 Task: Create List Sales Analytics in Board Newsletter Layout Ideas to Workspace Leadership Coaching. Create List Customer Relationship Management in Board Customer Journey Mapping to Workspace Leadership Coaching. Create List Customer Acquisition in Board Public Relations Event Coordination and Execution to Workspace Leadership Coaching
Action: Mouse moved to (72, 285)
Screenshot: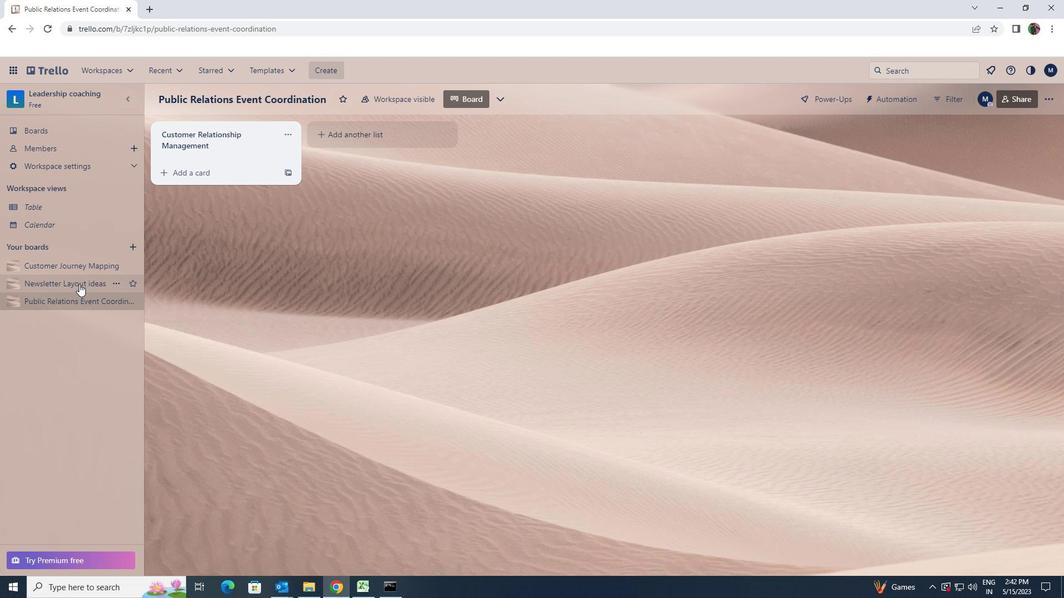
Action: Mouse pressed left at (72, 285)
Screenshot: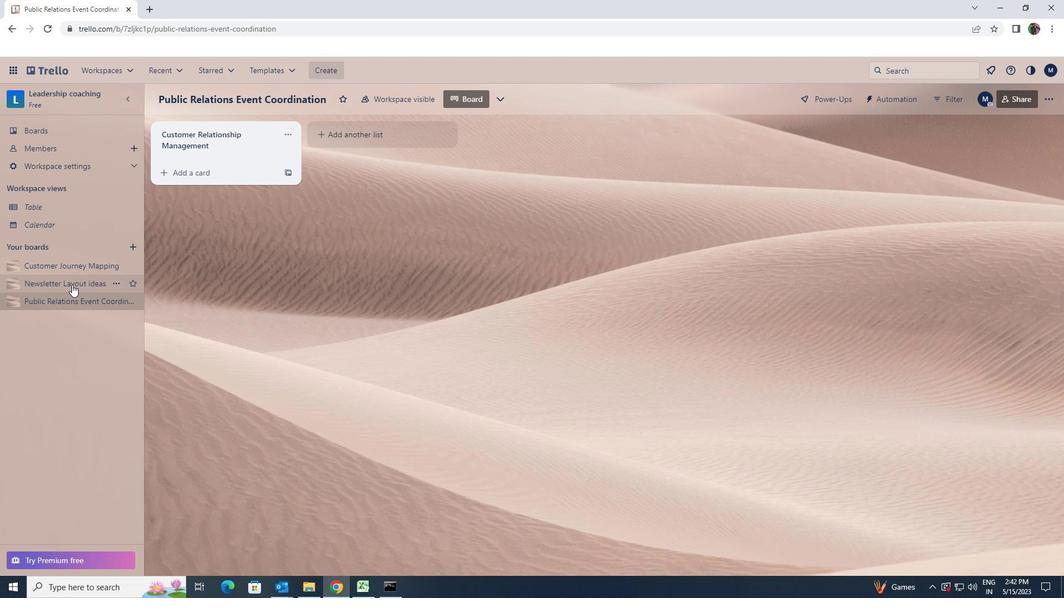 
Action: Mouse moved to (324, 138)
Screenshot: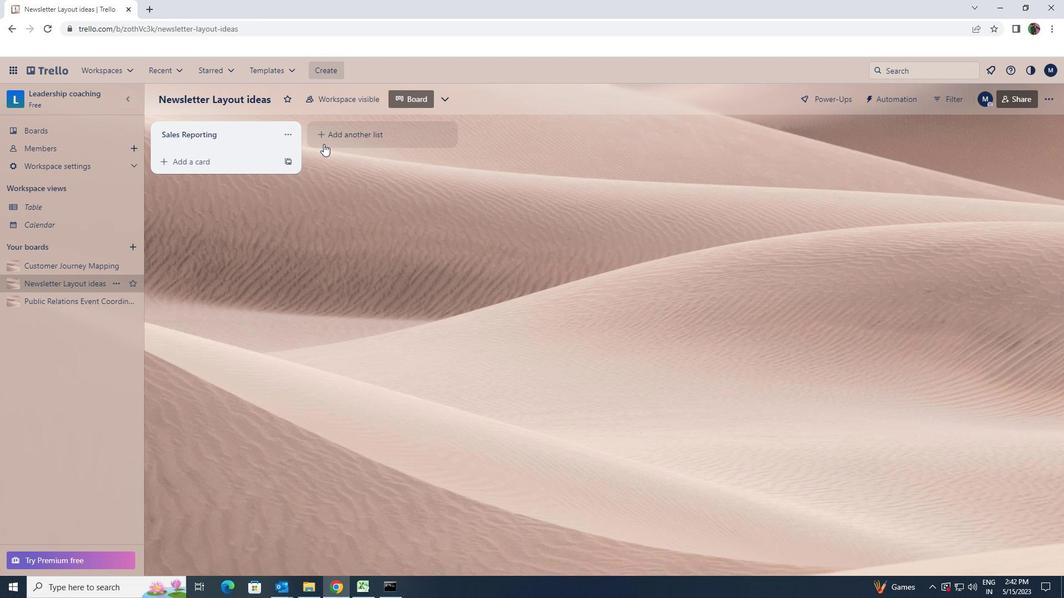 
Action: Mouse pressed left at (324, 138)
Screenshot: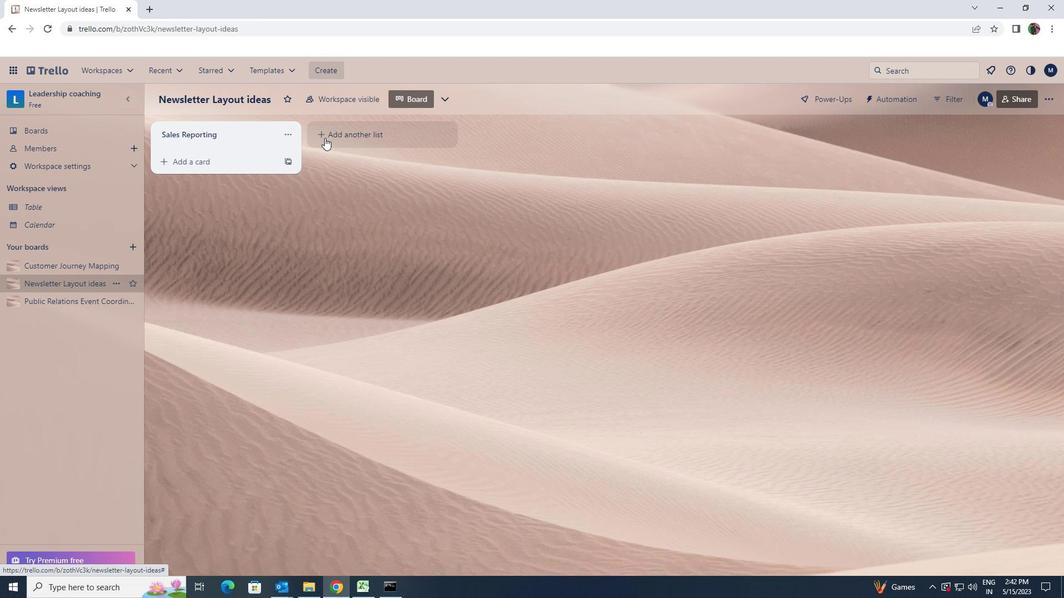 
Action: Key pressed <Key.shift>SALES<Key.space><Key.shift><Key.shift>ANALYTICS
Screenshot: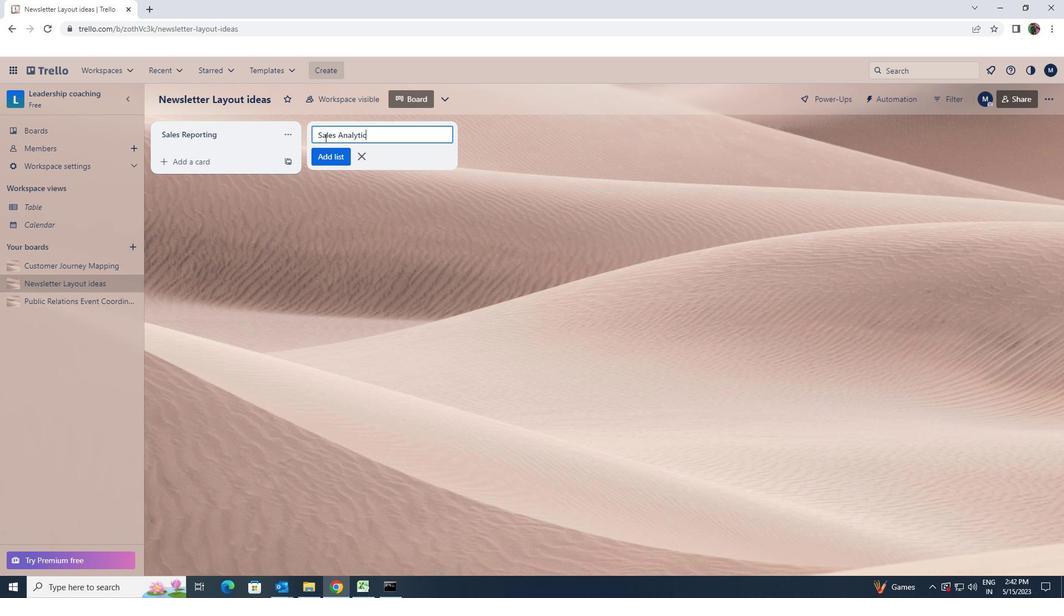
Action: Mouse moved to (332, 147)
Screenshot: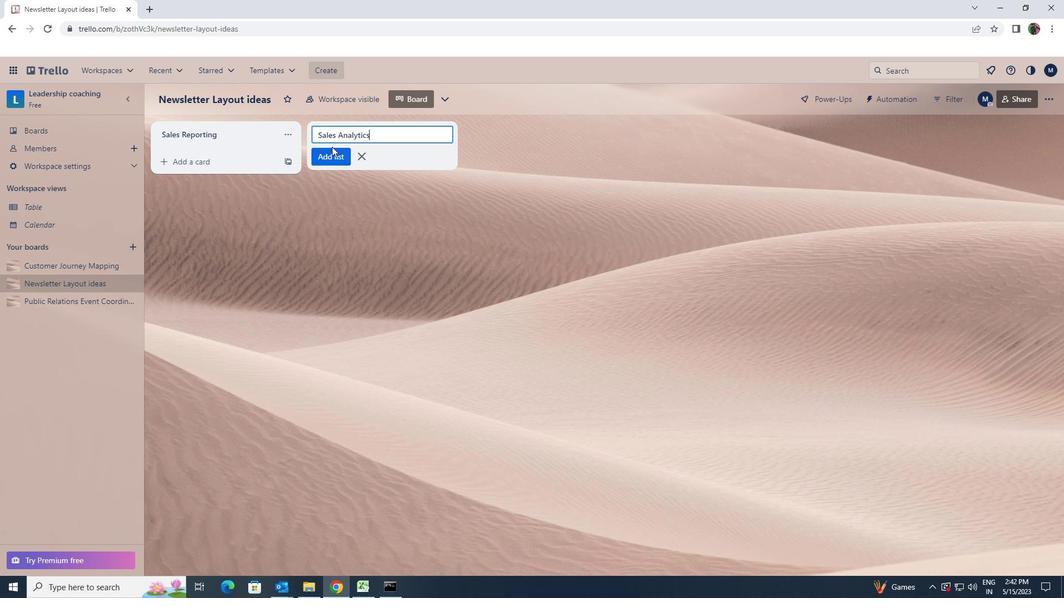 
Action: Mouse pressed left at (332, 147)
Screenshot: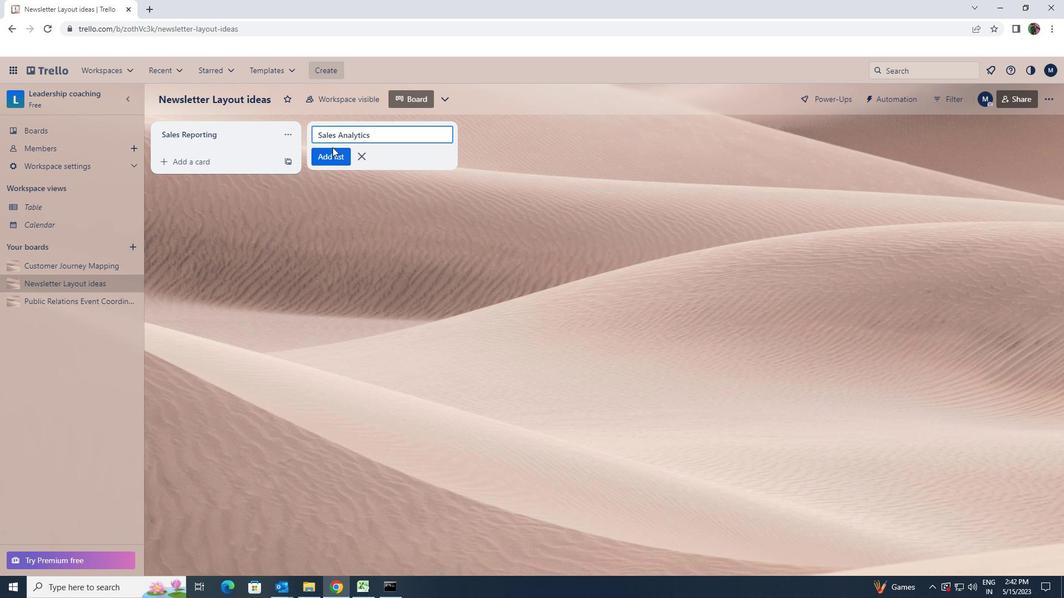 
Action: Mouse moved to (336, 155)
Screenshot: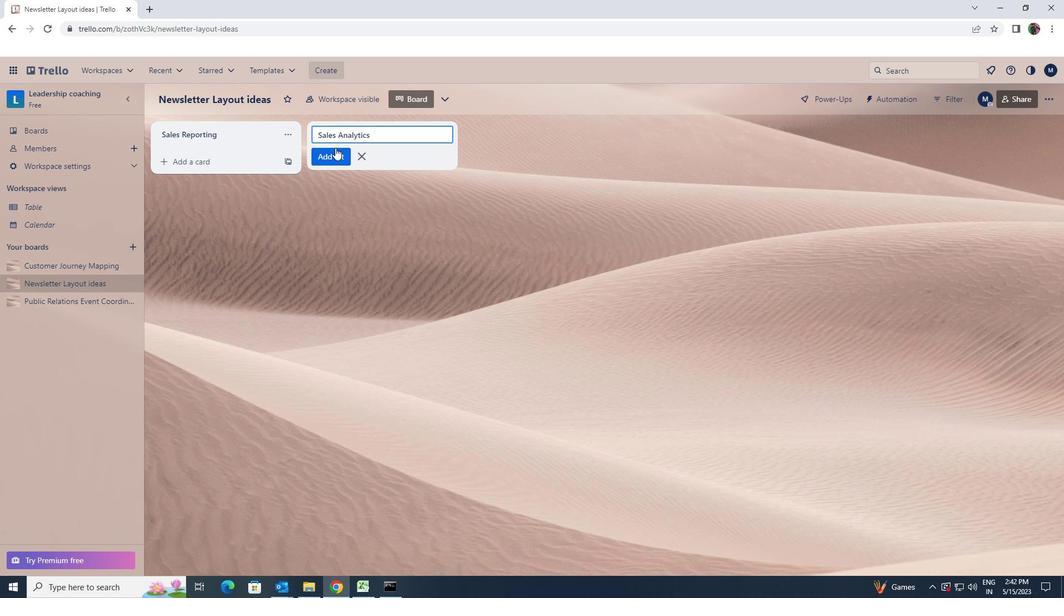 
Action: Mouse pressed left at (336, 155)
Screenshot: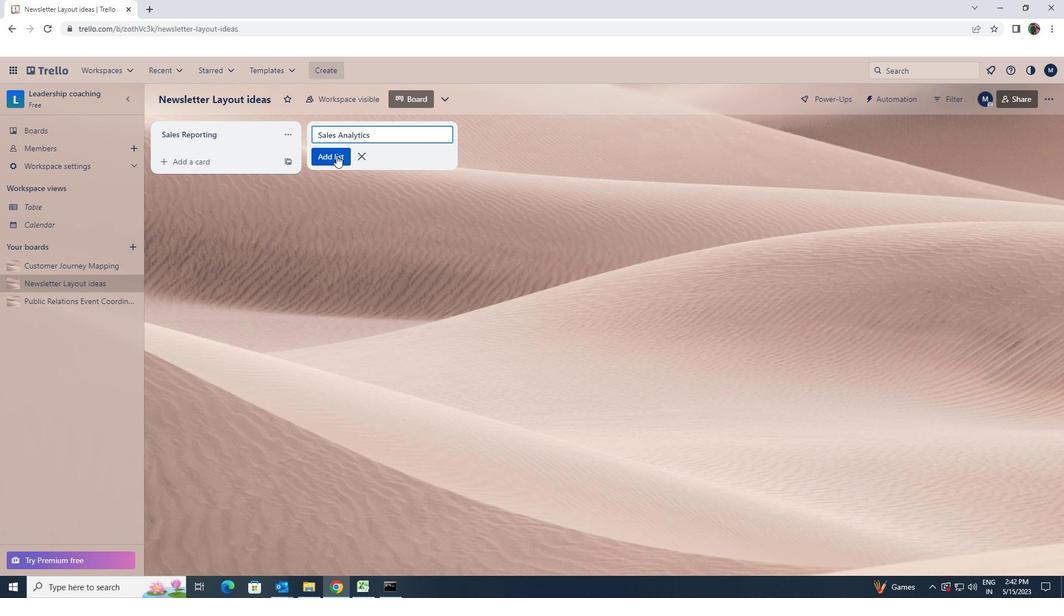 
Action: Mouse moved to (75, 266)
Screenshot: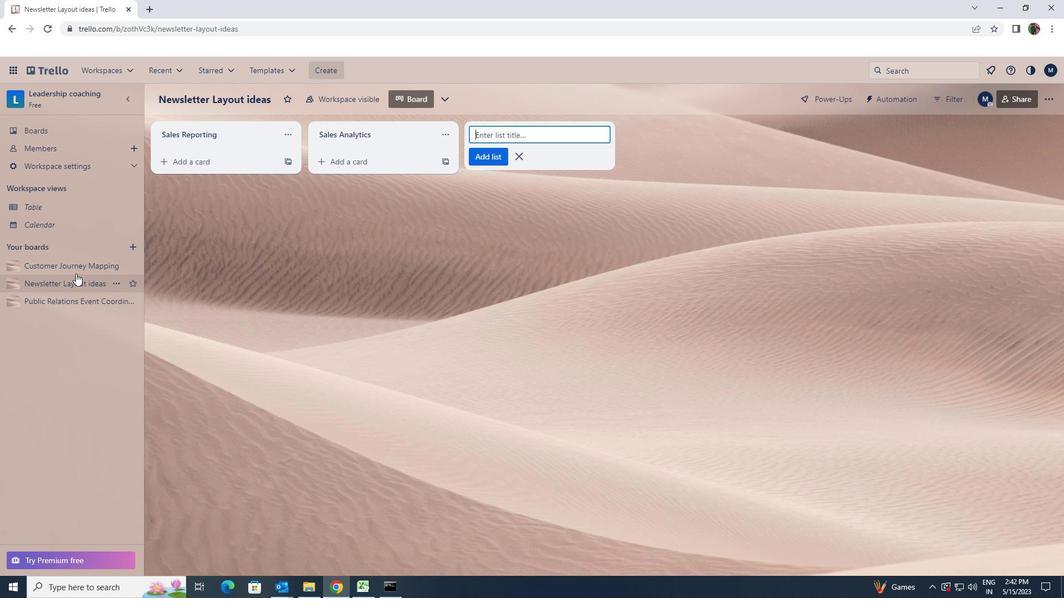 
Action: Mouse pressed left at (75, 266)
Screenshot: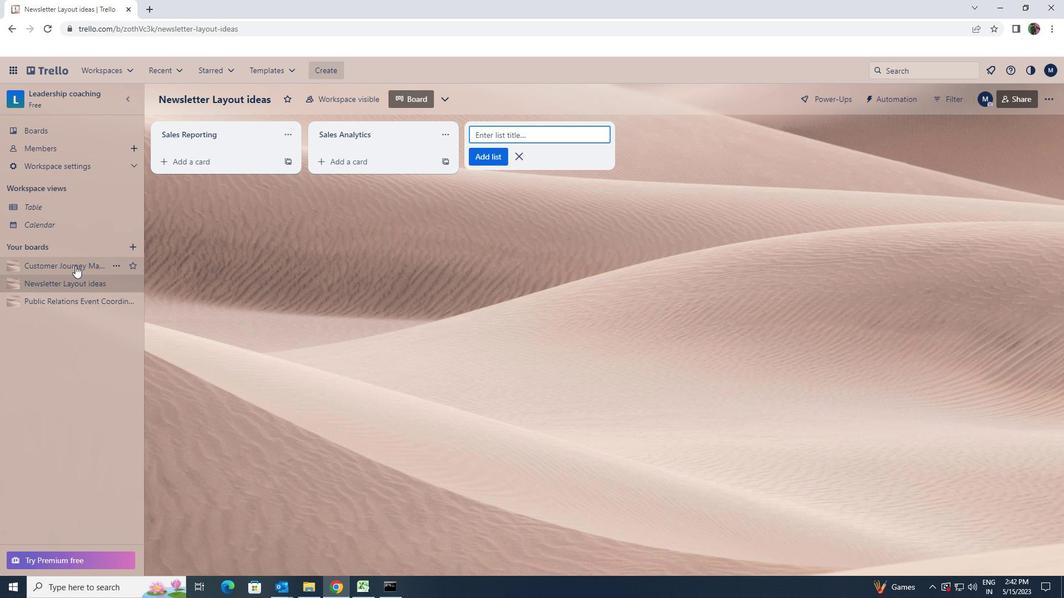 
Action: Mouse moved to (368, 128)
Screenshot: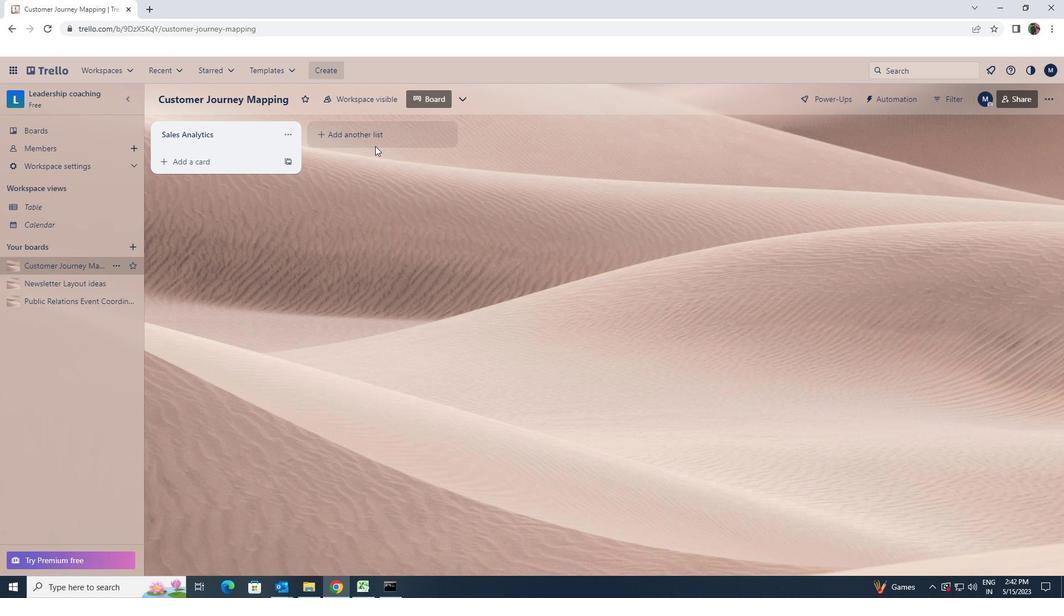
Action: Mouse pressed left at (368, 128)
Screenshot: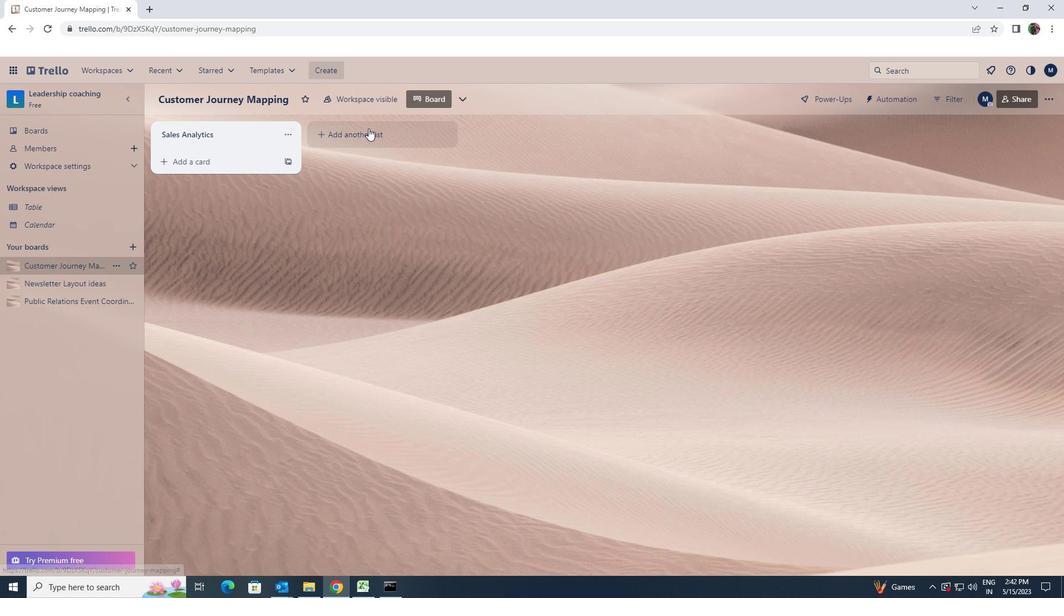 
Action: Key pressed <Key.shift>CUSTOMER<Key.space><Key.shift>RELATIONSHIP<Key.space><Key.shift>MANAGEMENT
Screenshot: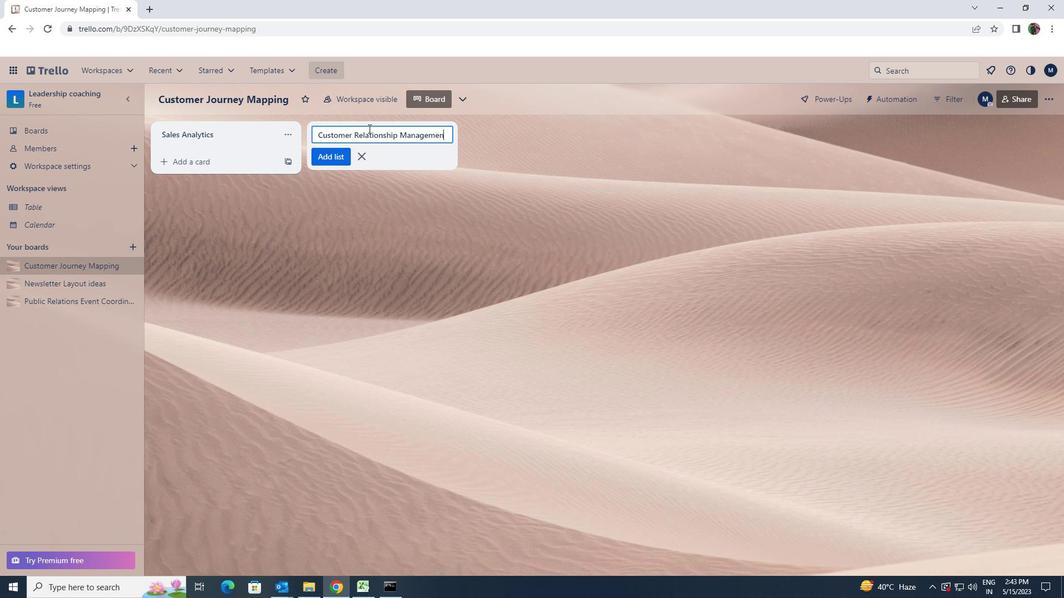 
Action: Mouse moved to (342, 155)
Screenshot: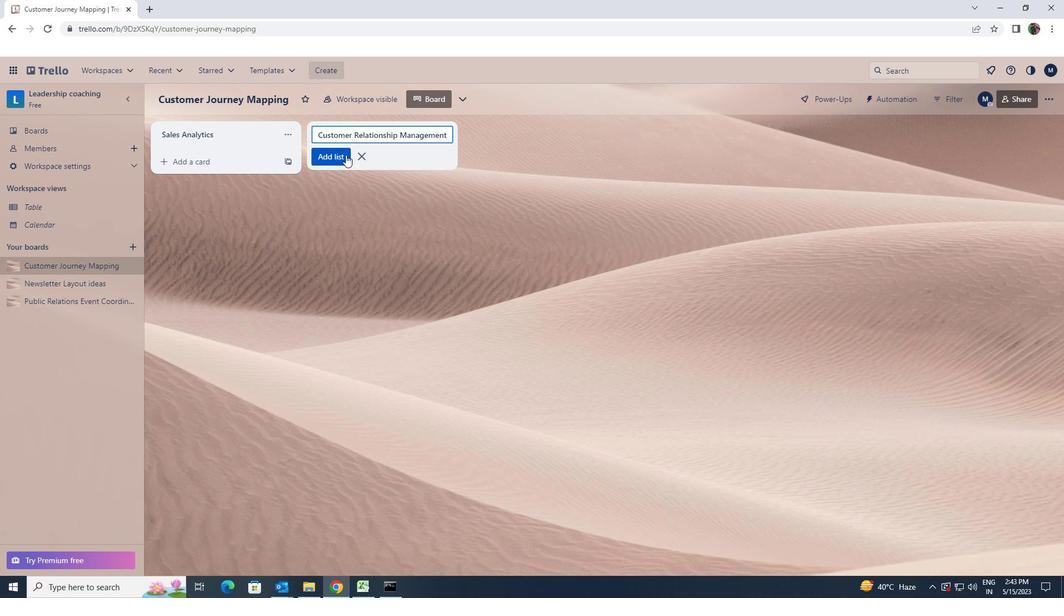 
Action: Mouse pressed left at (342, 155)
Screenshot: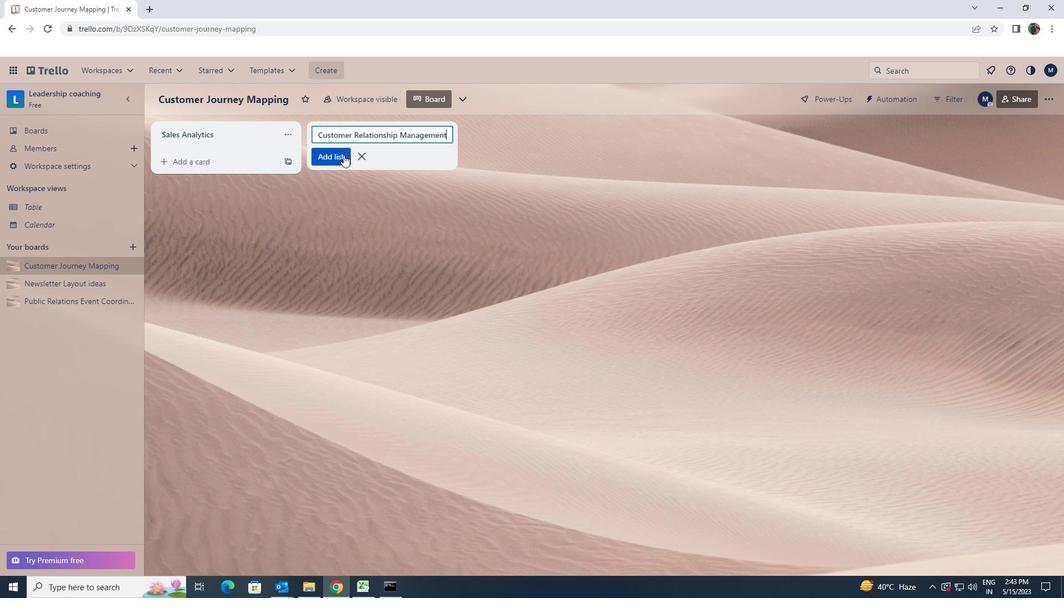 
Action: Mouse moved to (88, 299)
Screenshot: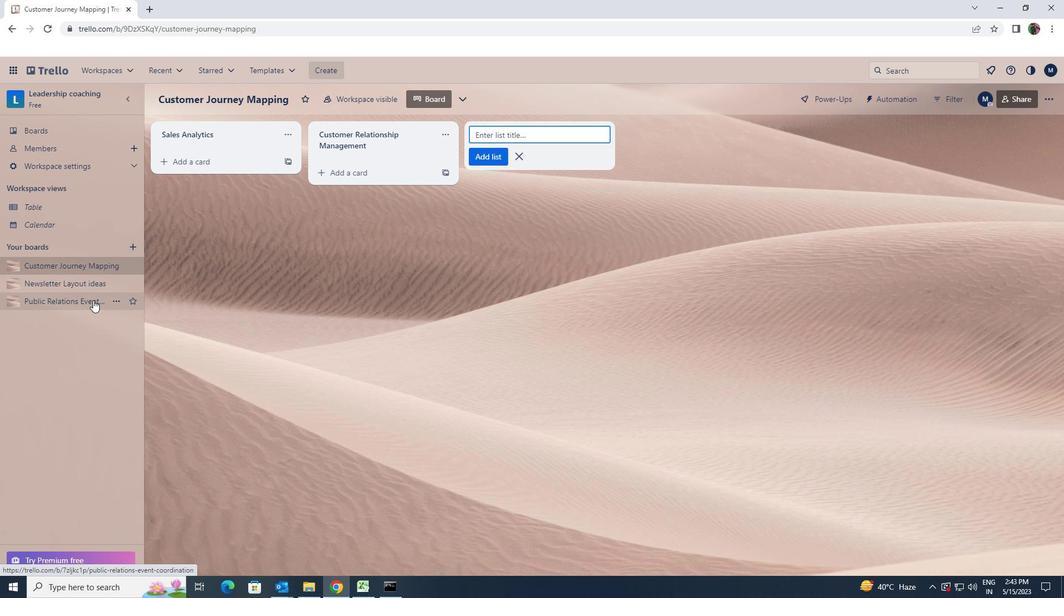 
Action: Mouse pressed left at (88, 299)
Screenshot: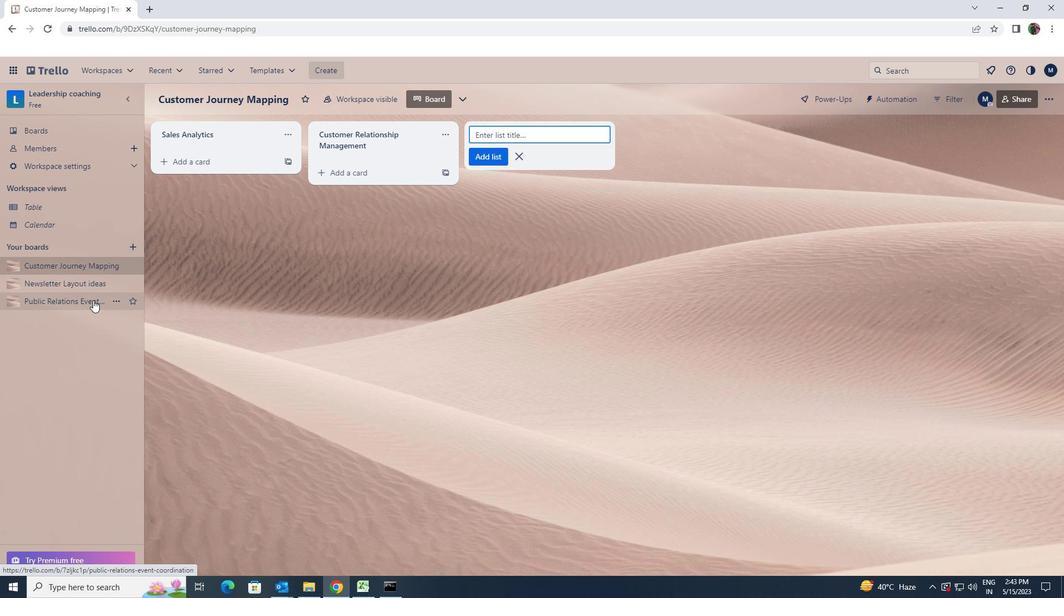 
Action: Mouse moved to (329, 140)
Screenshot: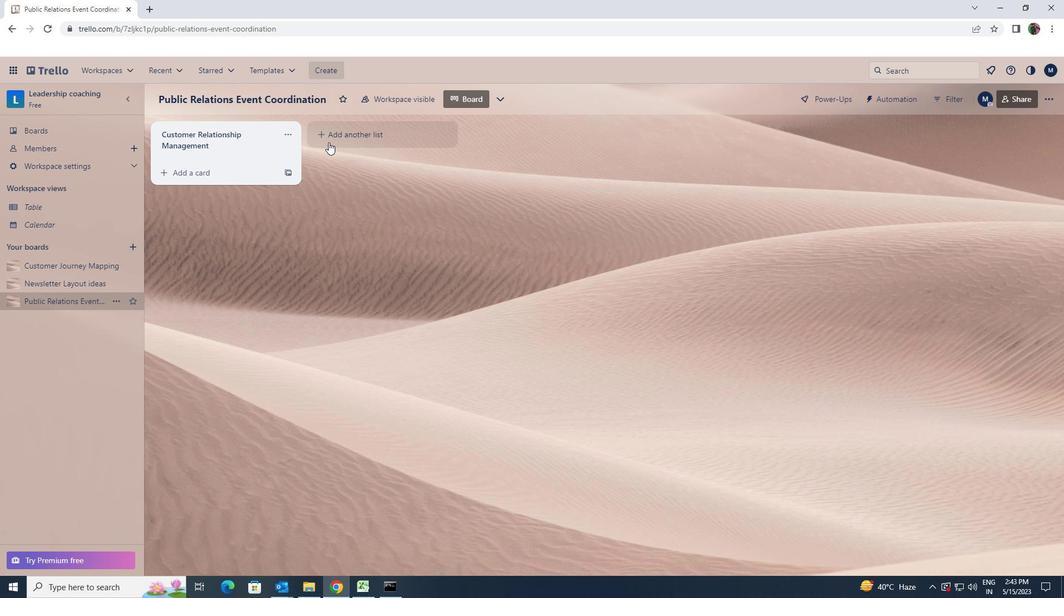 
Action: Mouse pressed left at (329, 140)
Screenshot: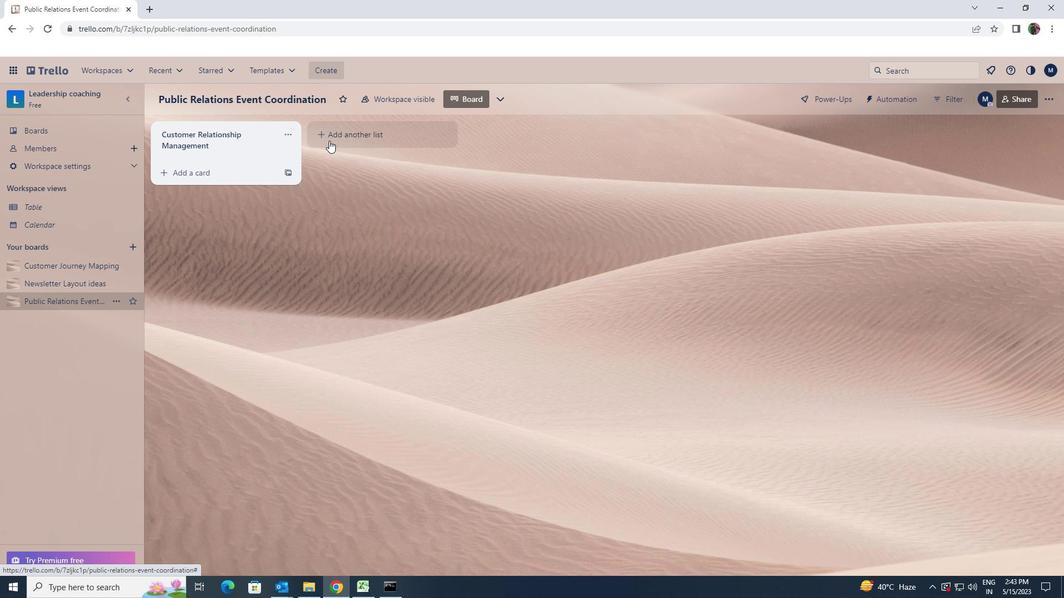 
Action: Key pressed <Key.shift><Key.shift><Key.shift><Key.shift>CUSTOMER<Key.space><Key.shift>ACQUISITION<Key.space>
Screenshot: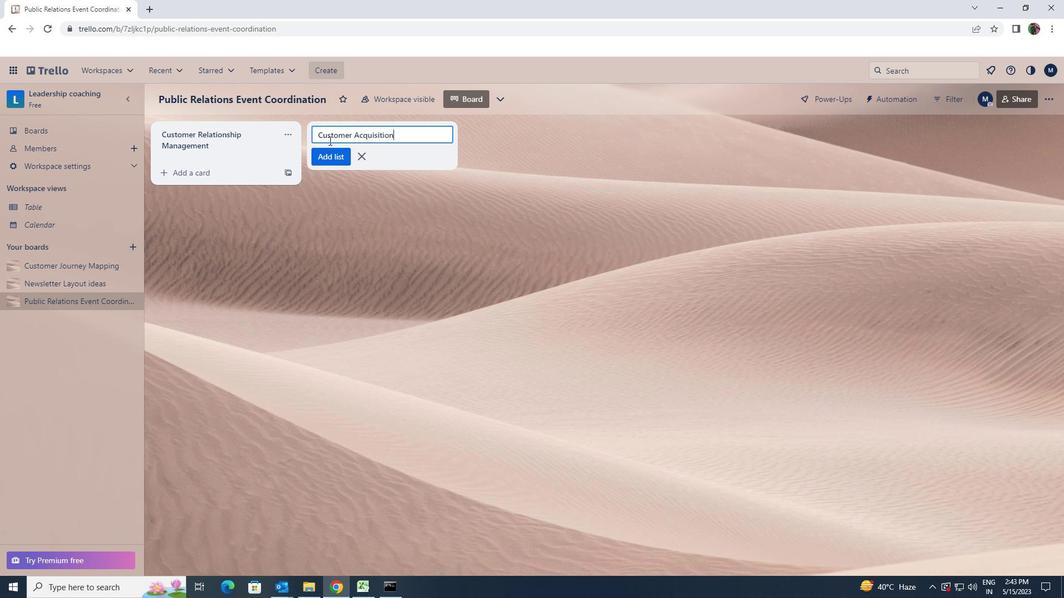 
Action: Mouse moved to (324, 161)
Screenshot: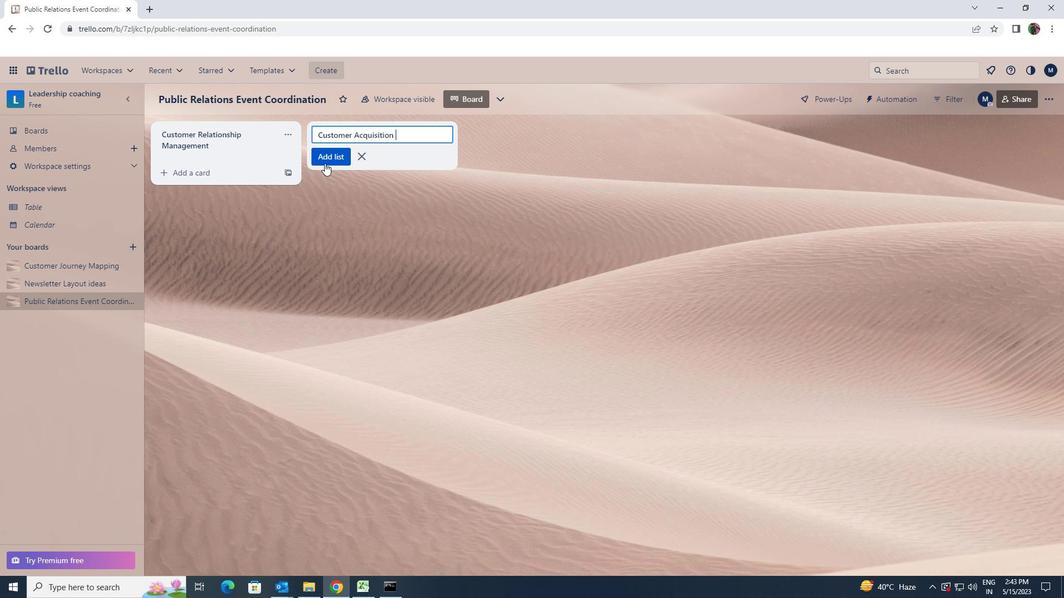 
Action: Mouse pressed left at (324, 161)
Screenshot: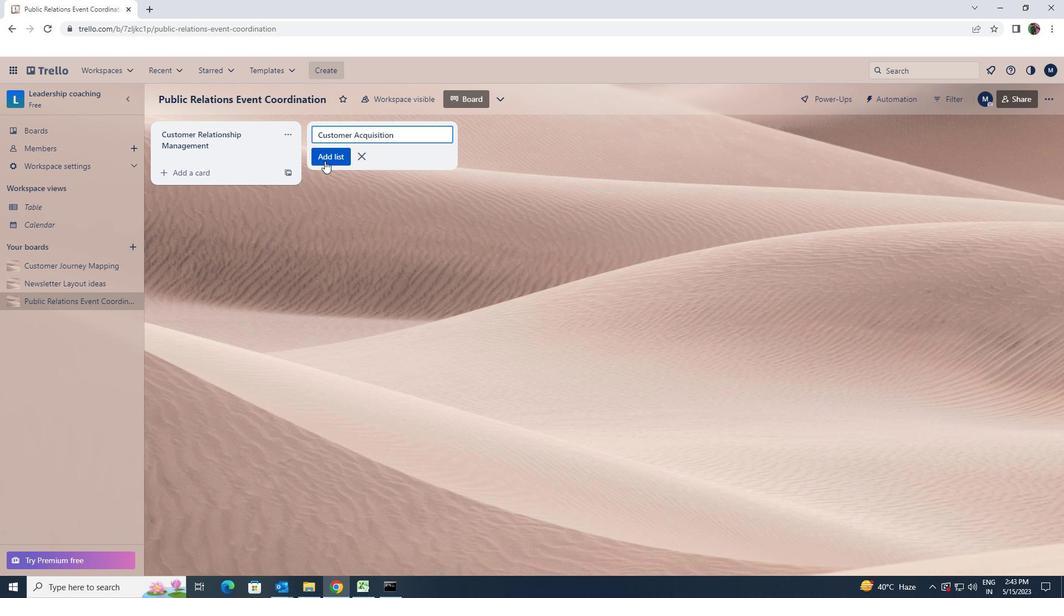 
